 Task: Add Fage Fat Free Greek Style Yogurt to the cart.
Action: Mouse pressed left at (22, 88)
Screenshot: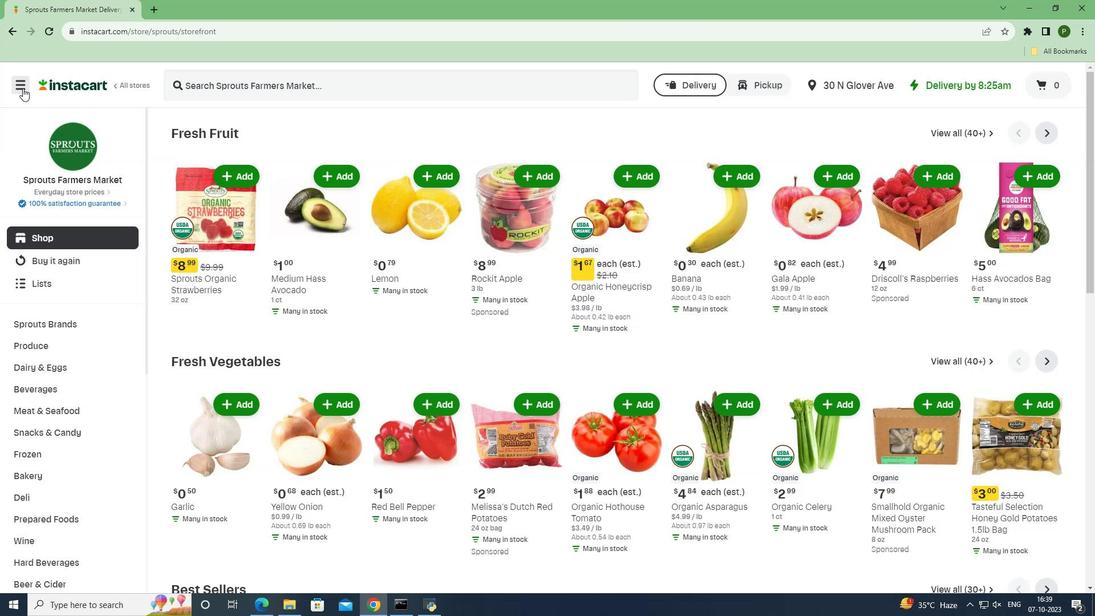 
Action: Mouse moved to (41, 301)
Screenshot: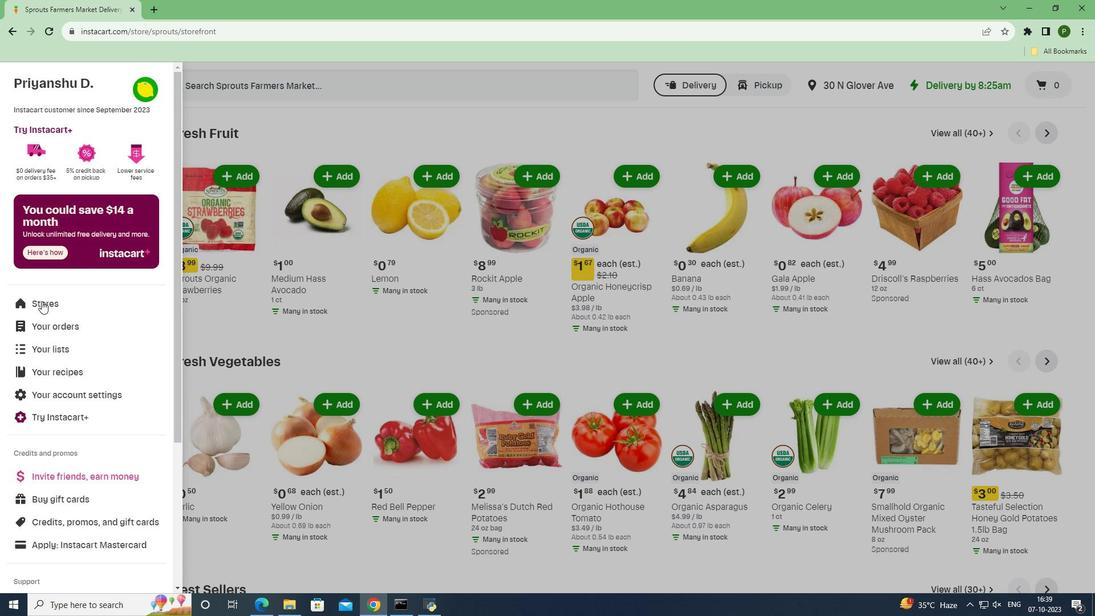 
Action: Mouse pressed left at (41, 301)
Screenshot: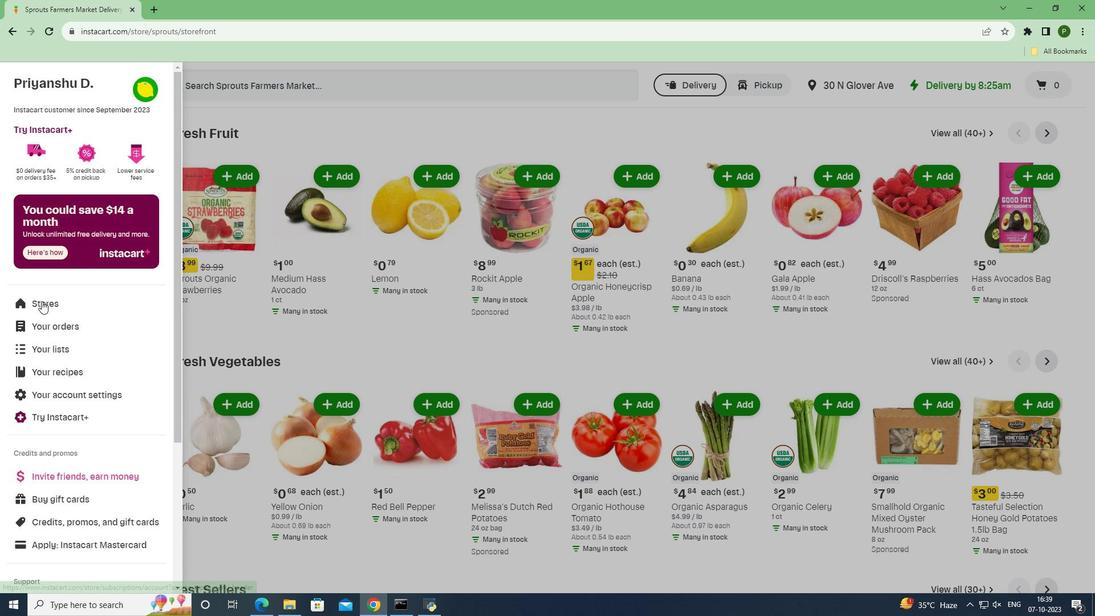 
Action: Mouse pressed left at (41, 301)
Screenshot: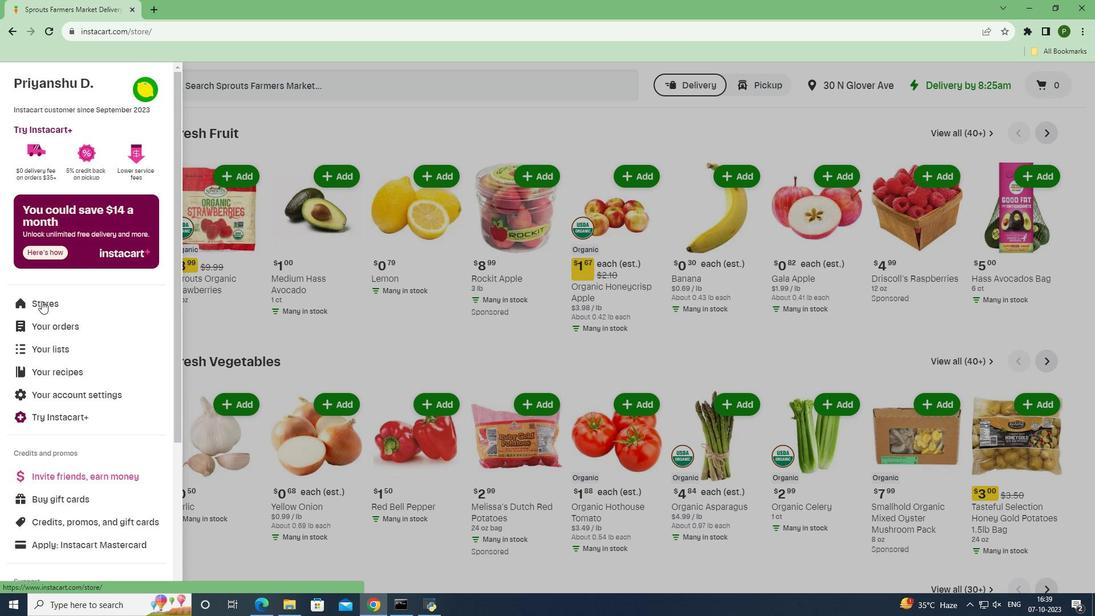 
Action: Mouse moved to (265, 134)
Screenshot: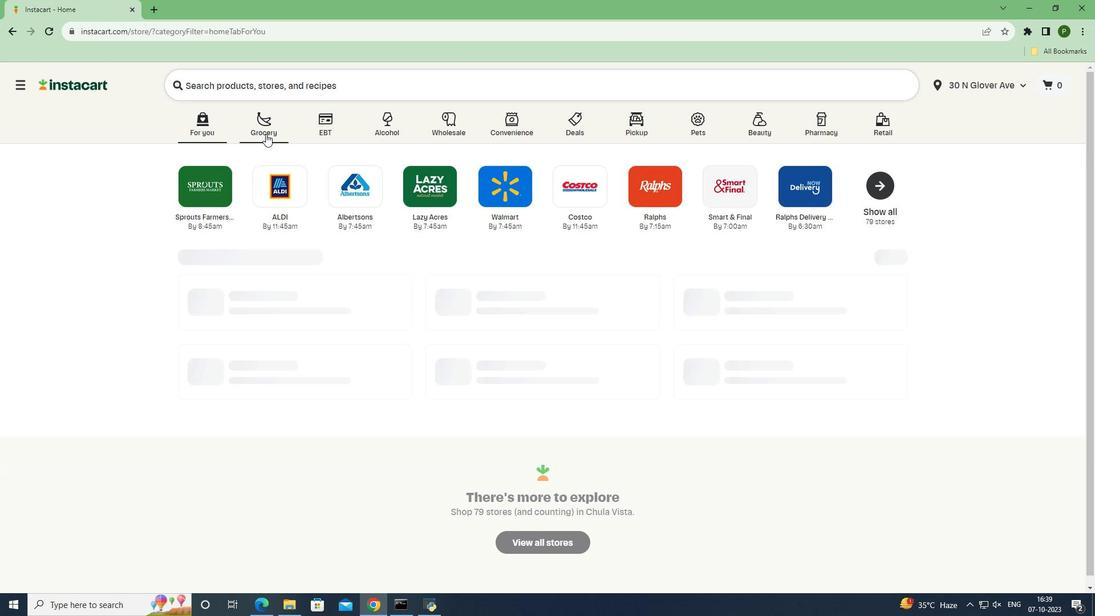
Action: Mouse pressed left at (265, 134)
Screenshot: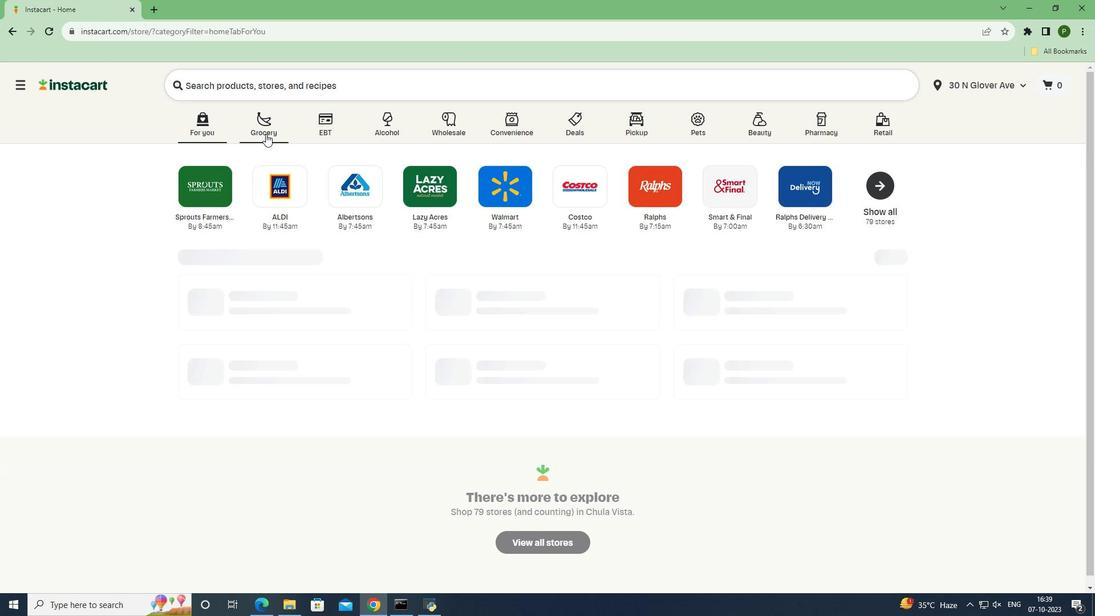 
Action: Mouse moved to (463, 251)
Screenshot: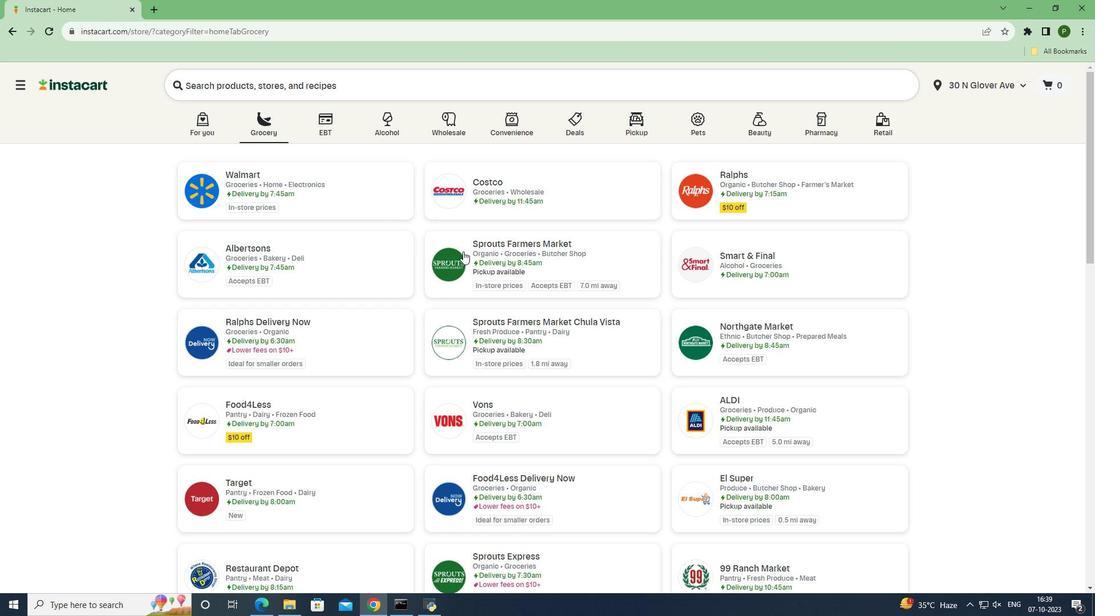 
Action: Mouse pressed left at (463, 251)
Screenshot: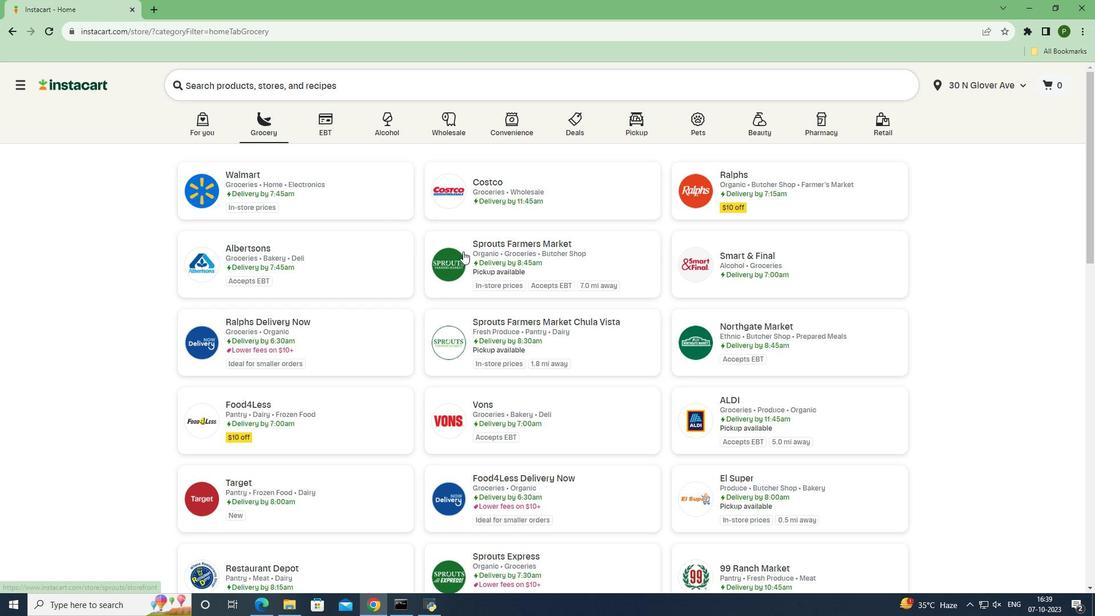 
Action: Mouse moved to (85, 370)
Screenshot: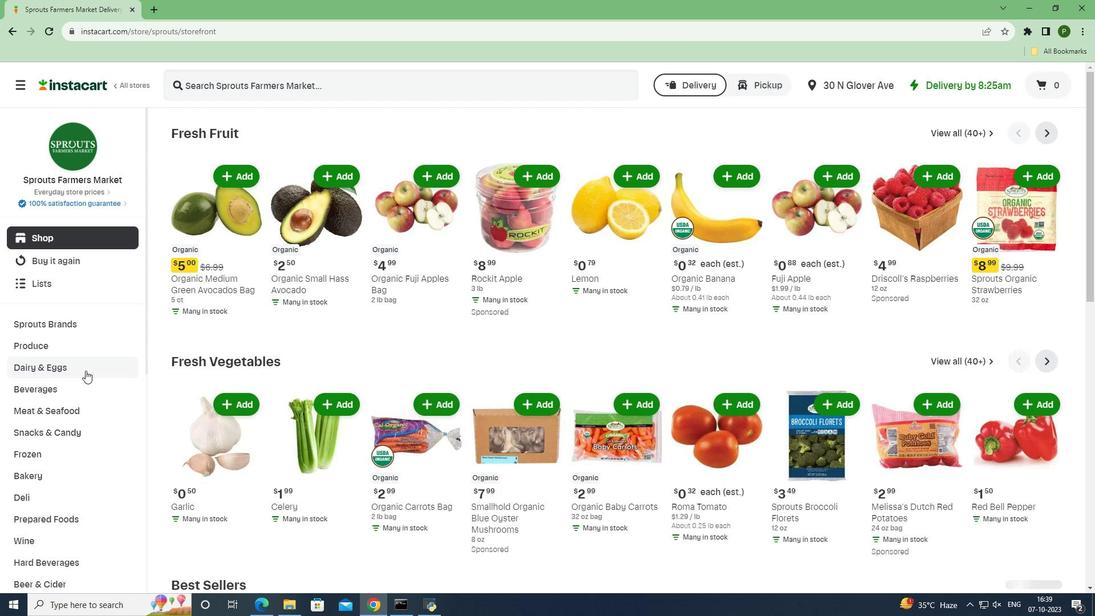 
Action: Mouse pressed left at (85, 370)
Screenshot: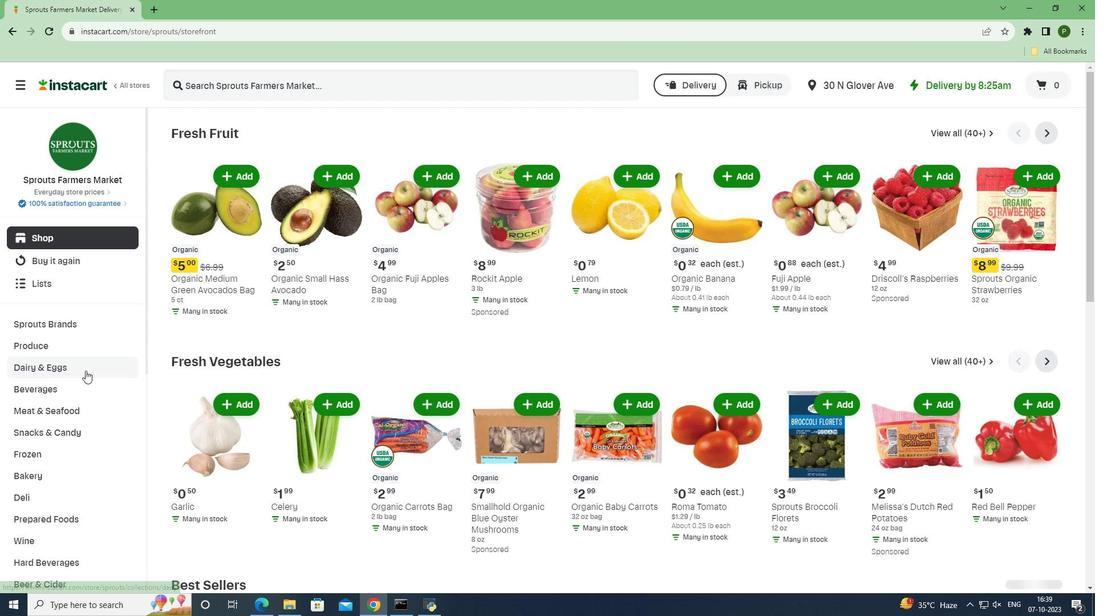
Action: Mouse moved to (47, 453)
Screenshot: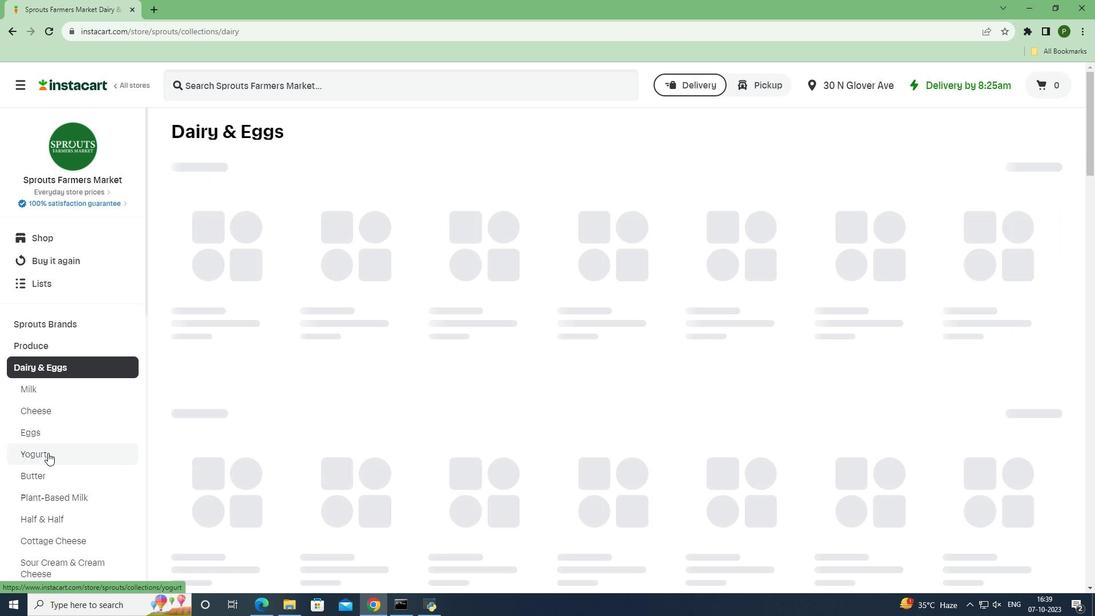 
Action: Mouse pressed left at (47, 453)
Screenshot: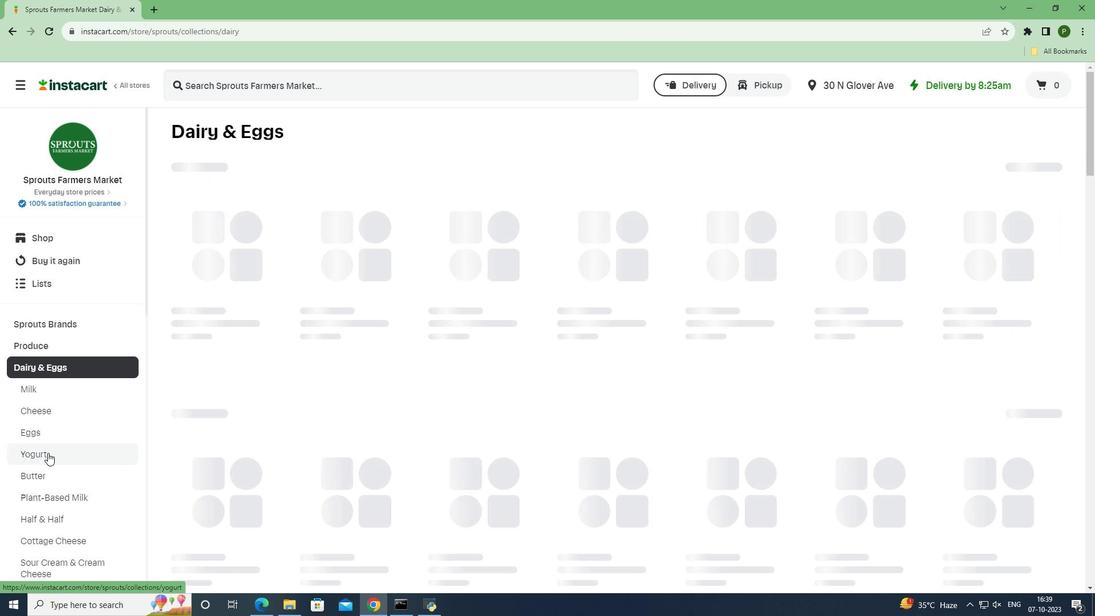 
Action: Mouse moved to (214, 88)
Screenshot: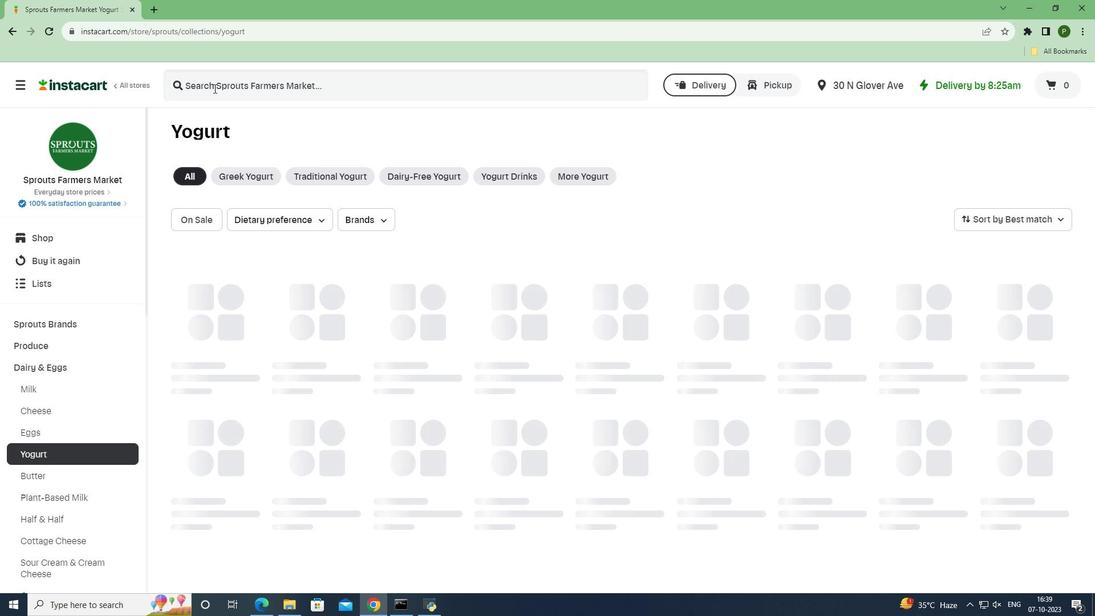 
Action: Mouse pressed left at (214, 88)
Screenshot: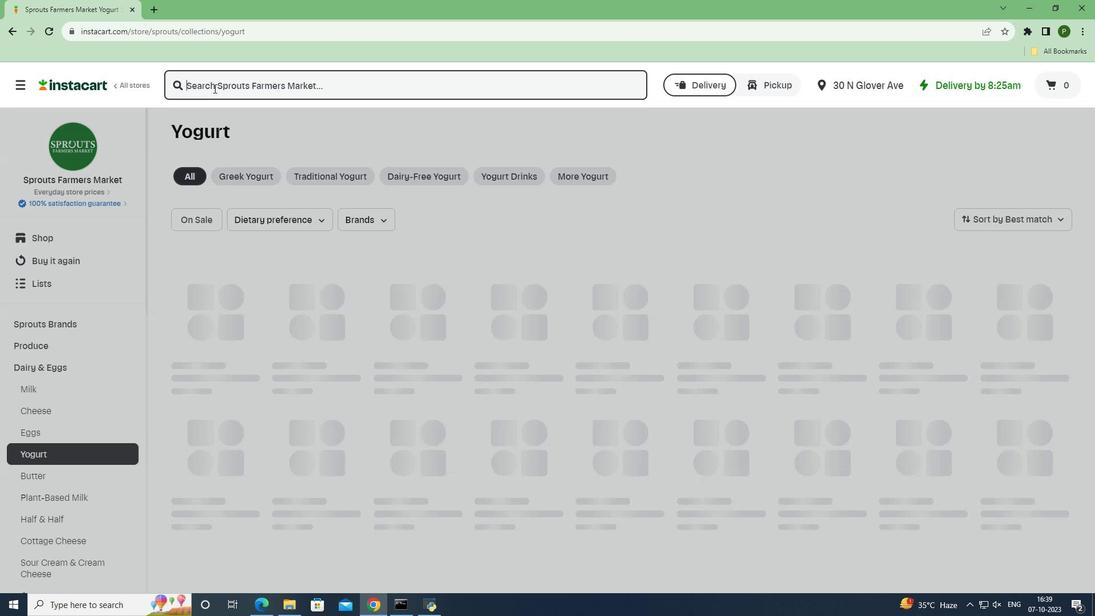 
Action: Key pressed <Key.caps_lock>F<Key.caps_lock>age<Key.space><Key.caps_lock>F<Key.caps_lock>at<Key.space><Key.caps_lock>F<Key.caps_lock>ree<Key.space><Key.caps_lock>G<Key.caps_lock>reek<Key.space><Key.caps_lock>S<Key.caps_lock>tyle<Key.space><Key.caps_lock>Y<Key.caps_lock>ogurt<Key.space><Key.enter>
Screenshot: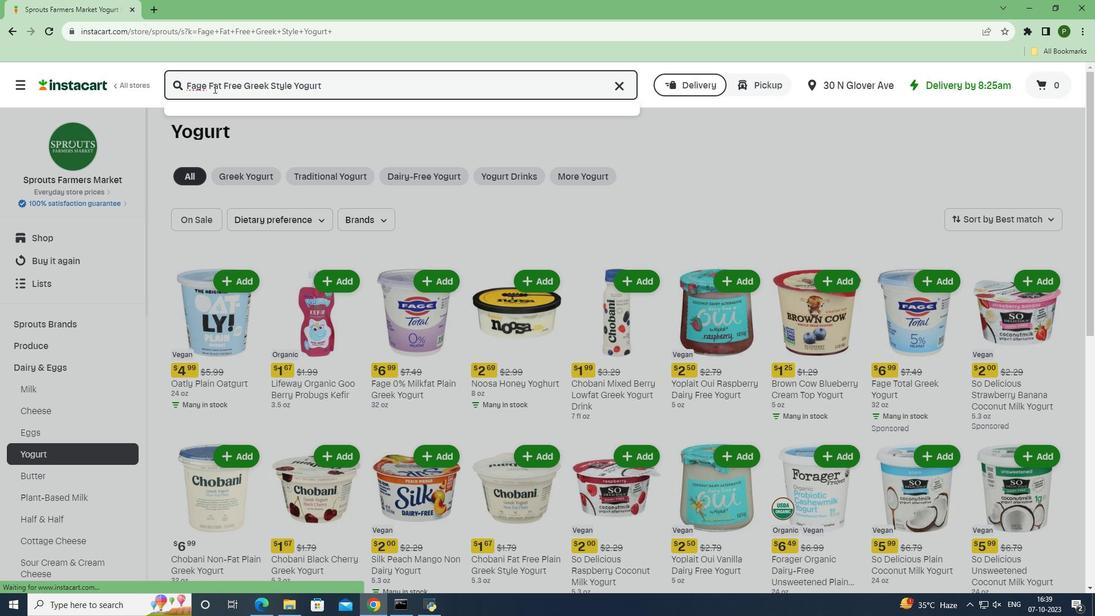 
Action: Mouse moved to (677, 203)
Screenshot: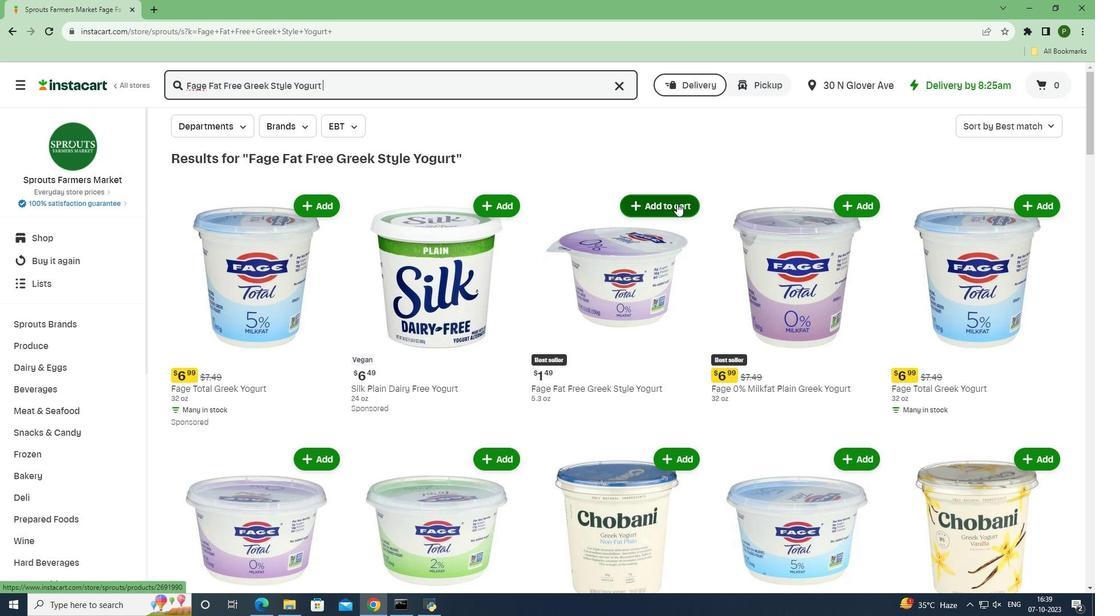 
Action: Mouse pressed left at (677, 203)
Screenshot: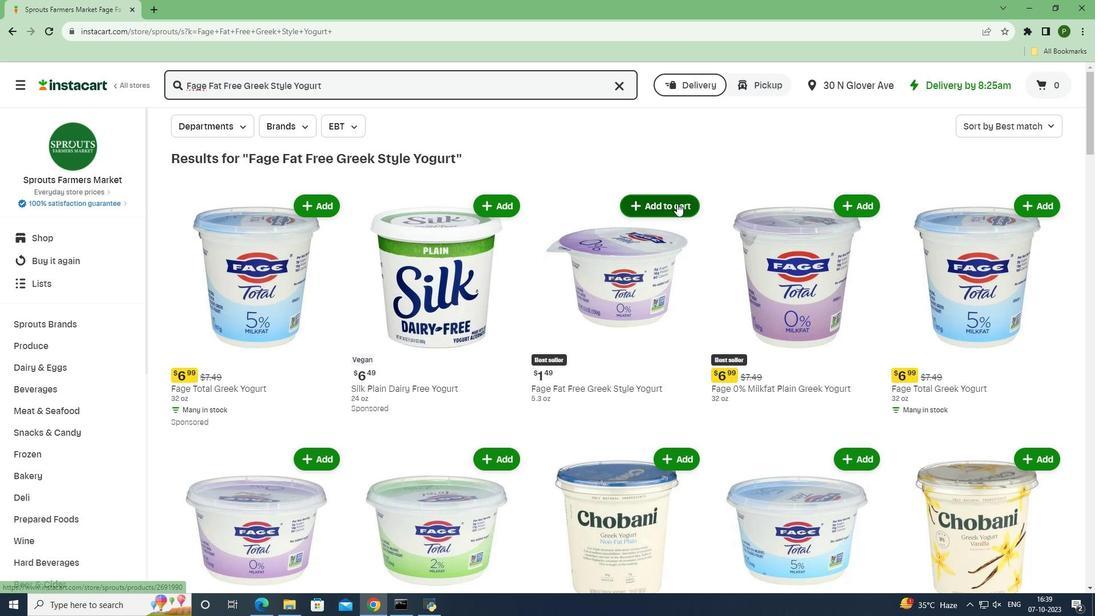 
Action: Mouse moved to (708, 311)
Screenshot: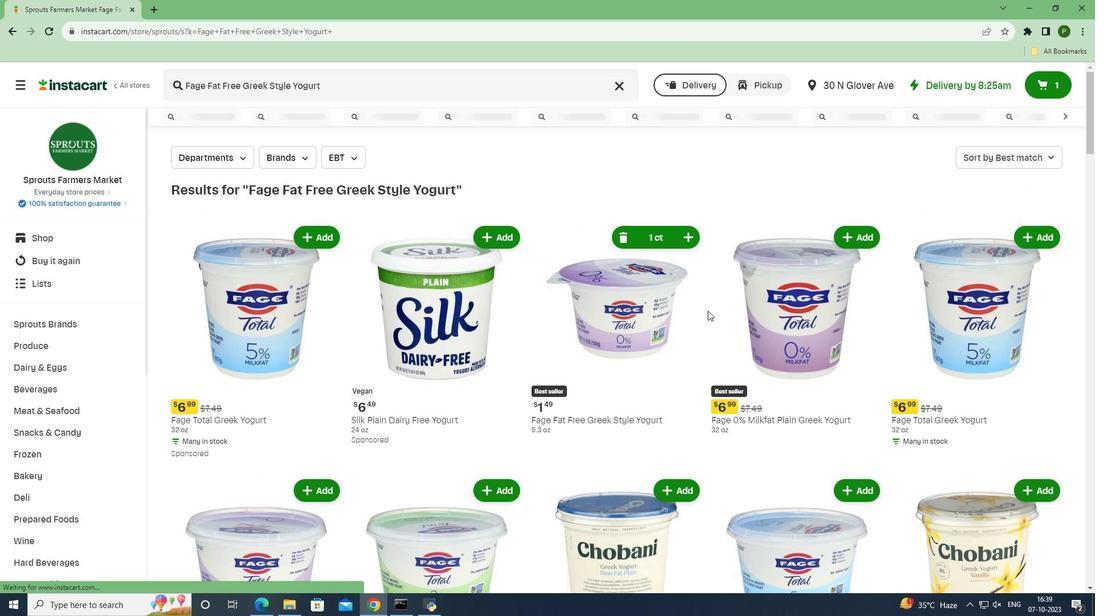 
